 Task: Change  the formatting of the data to Which is Less than 5, In conditional formating, put the option 'Green Fill with Dark Green Text. . 'In the sheet  Attendance Tracker Templatebook
Action: Mouse moved to (35, 155)
Screenshot: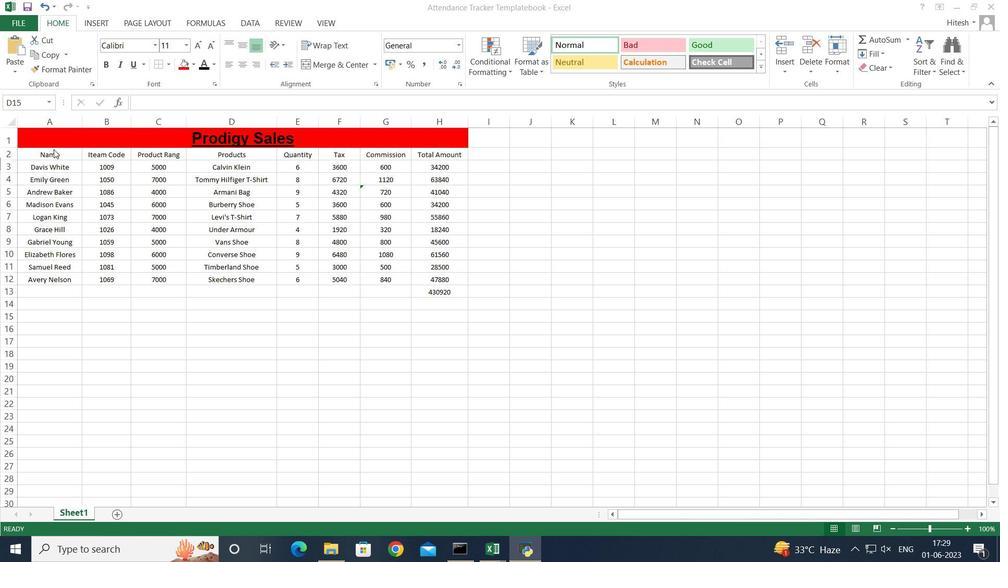 
Action: Mouse pressed left at (35, 155)
Screenshot: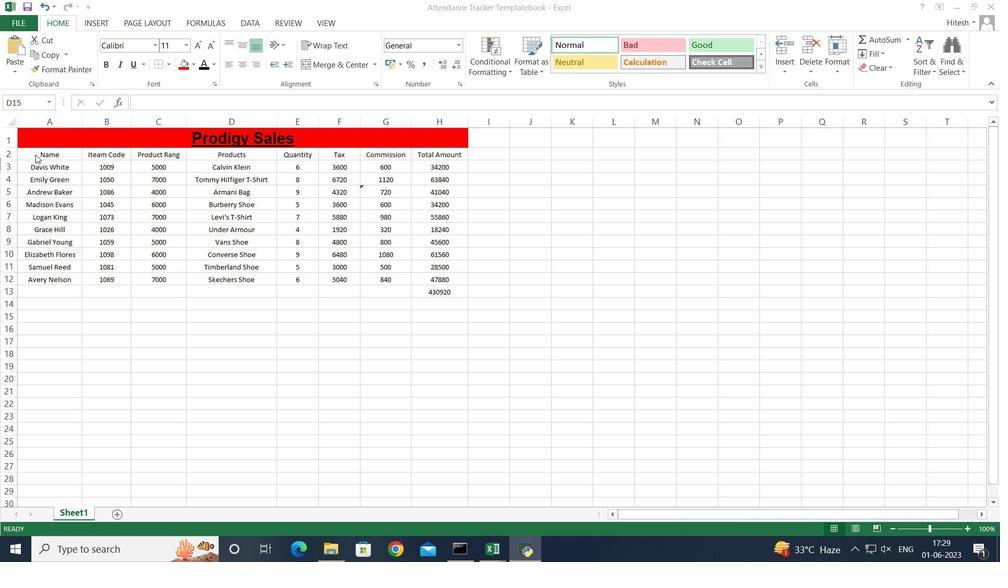 
Action: Mouse moved to (37, 152)
Screenshot: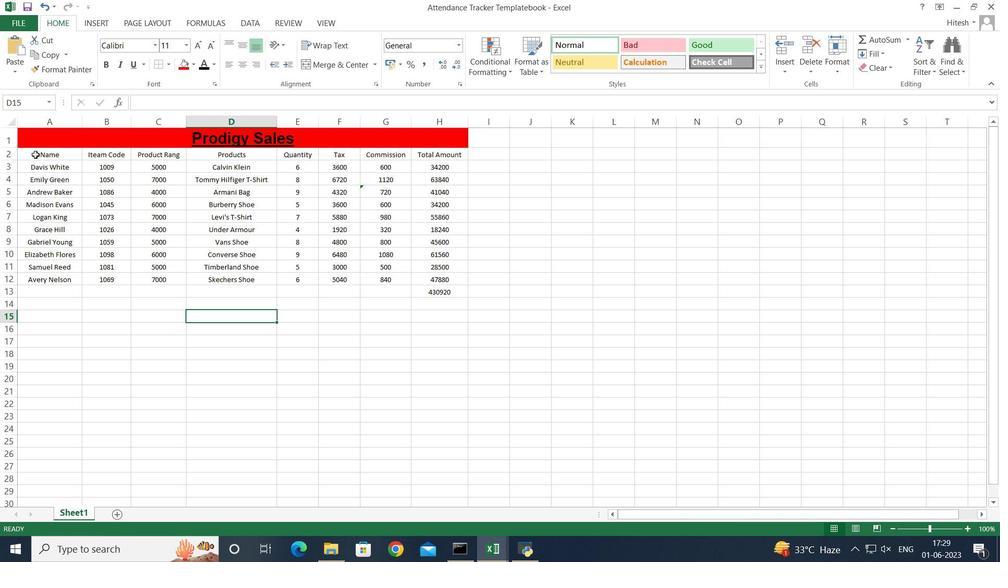 
Action: Mouse pressed left at (37, 152)
Screenshot: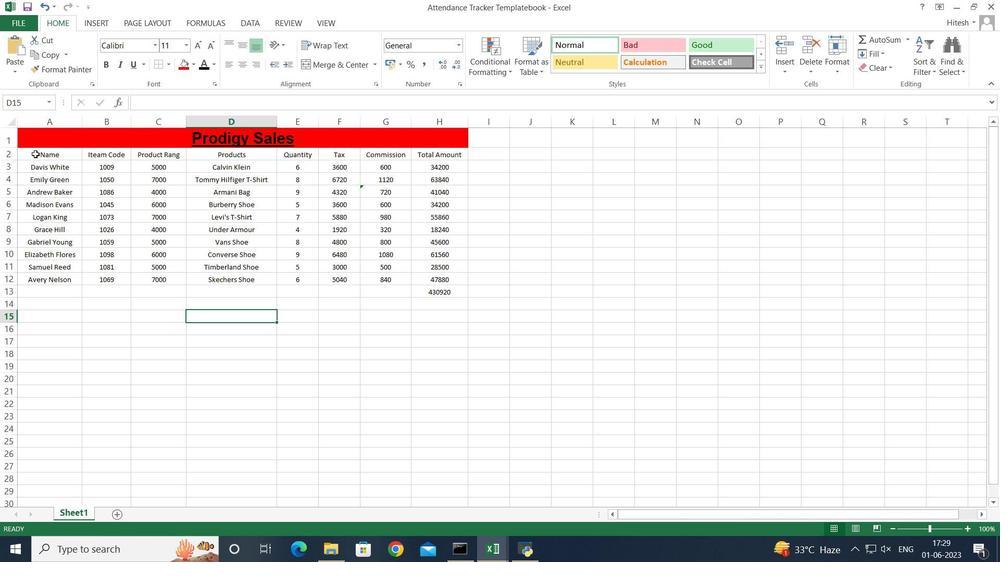 
Action: Key pressed <Key.shift><Key.right><Key.right><Key.right><Key.right><Key.right><Key.right><Key.right><Key.down><Key.down><Key.down><Key.down><Key.down><Key.down><Key.down><Key.down><Key.down><Key.down><Key.down>
Screenshot: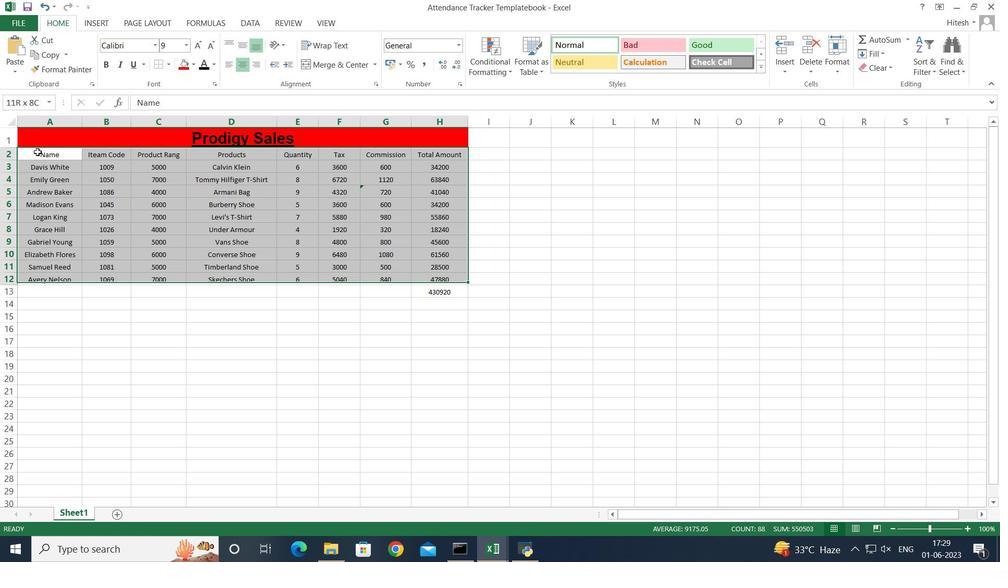 
Action: Mouse moved to (494, 70)
Screenshot: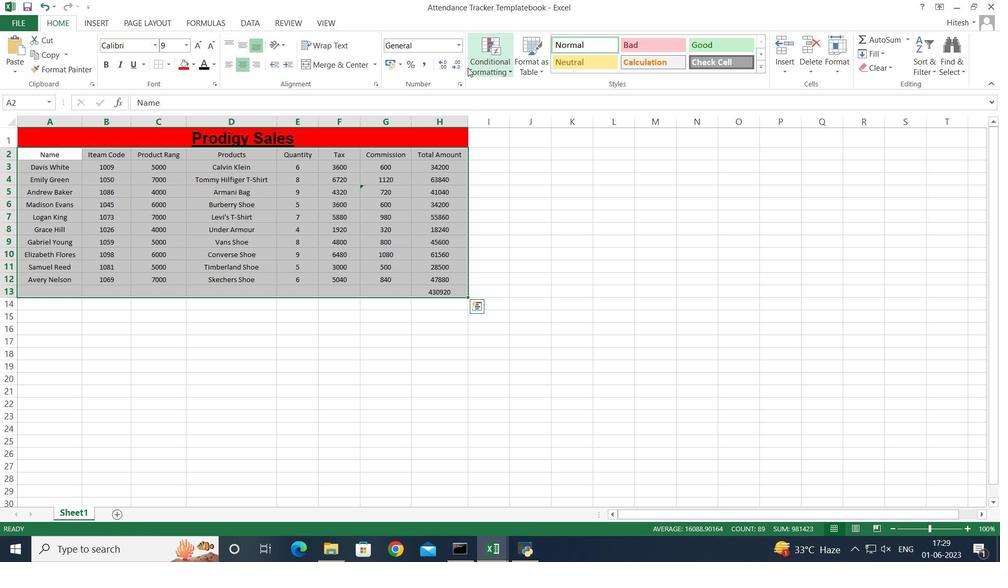 
Action: Mouse pressed left at (494, 70)
Screenshot: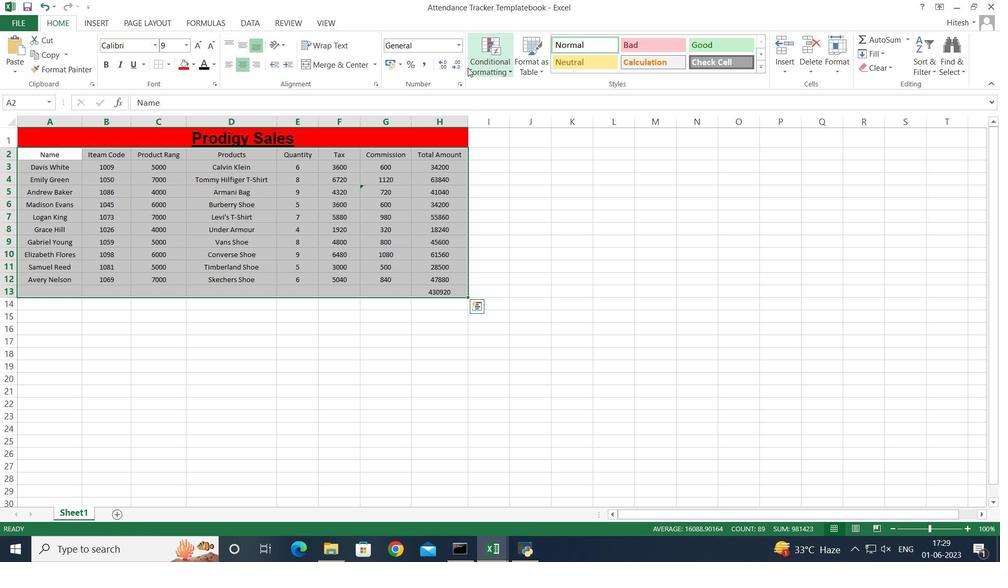 
Action: Mouse moved to (607, 114)
Screenshot: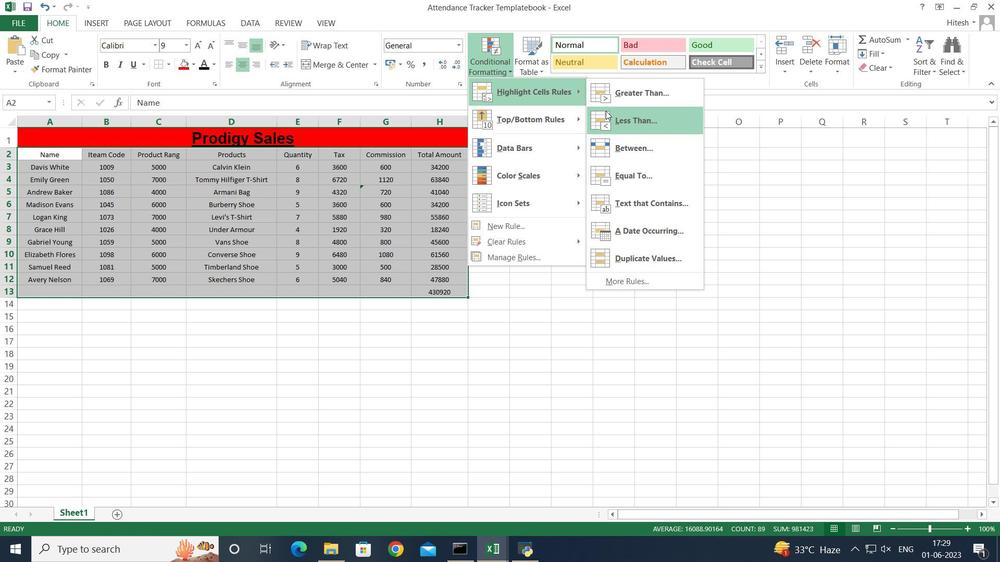 
Action: Mouse pressed left at (607, 114)
Screenshot: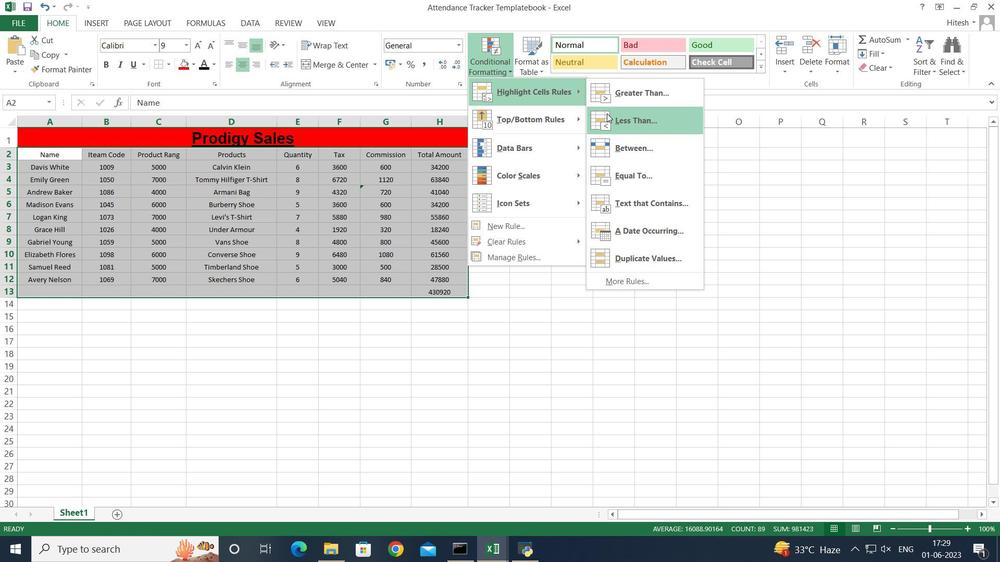 
Action: Mouse moved to (268, 247)
Screenshot: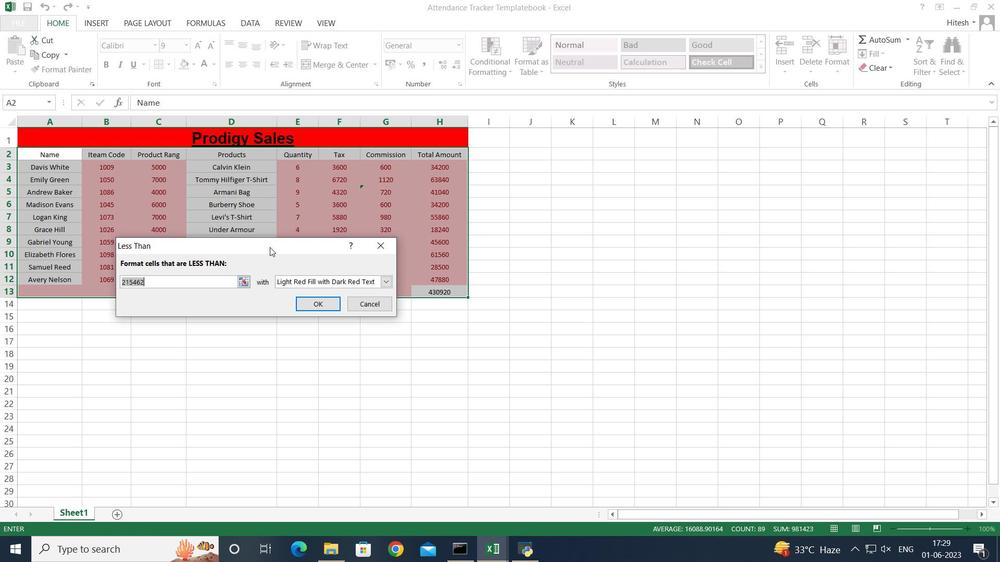 
Action: Key pressed 5
Screenshot: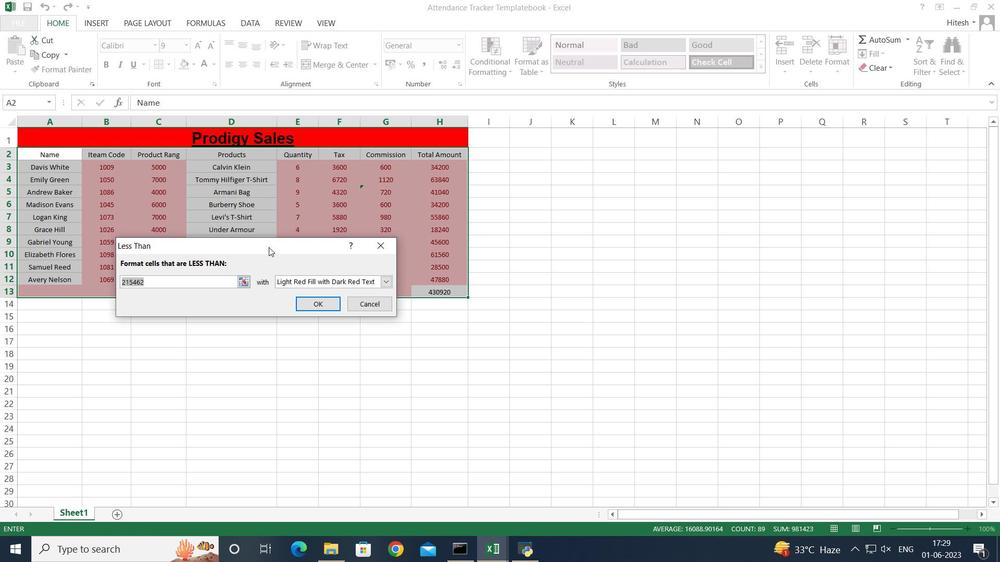 
Action: Mouse moved to (385, 280)
Screenshot: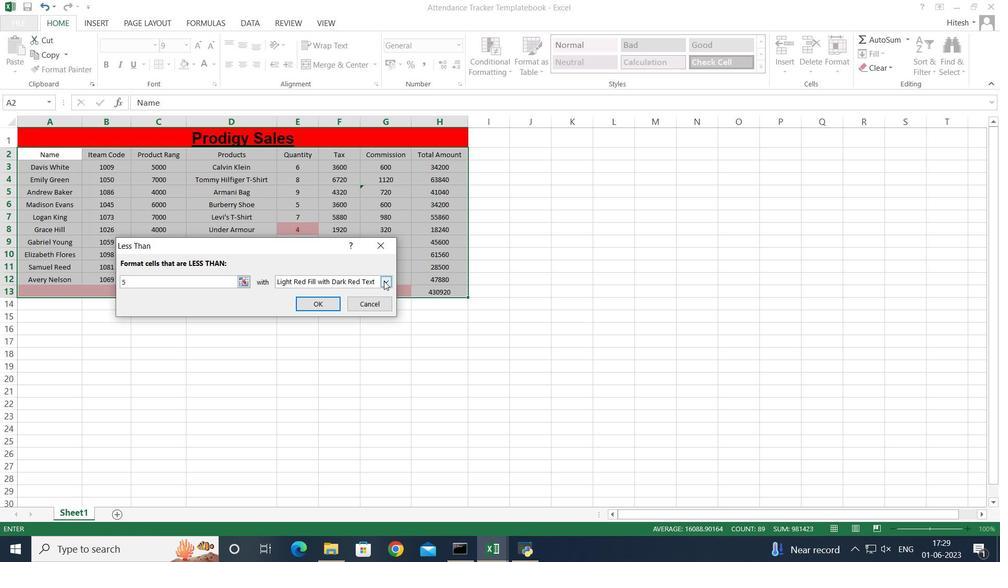 
Action: Mouse pressed left at (385, 280)
Screenshot: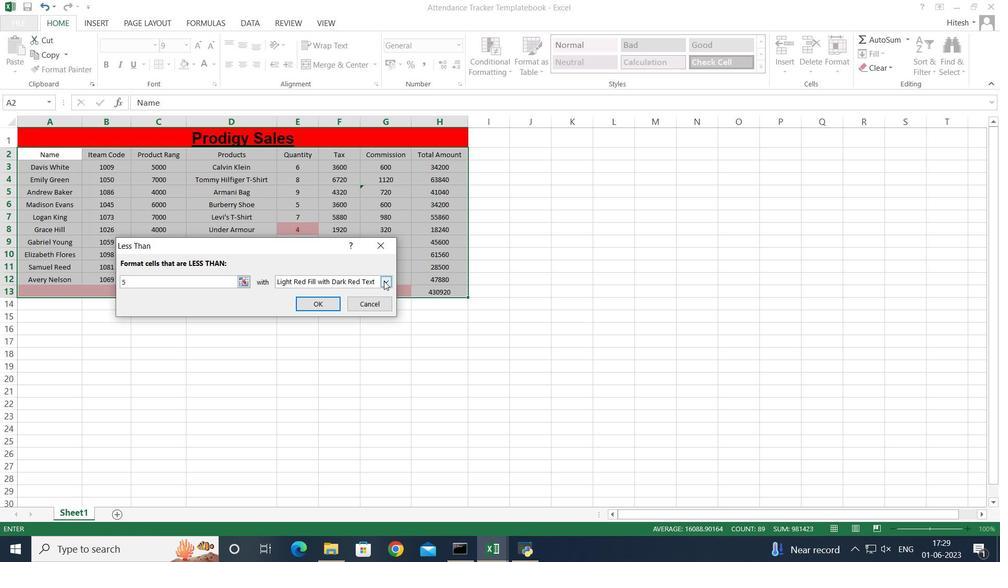 
Action: Mouse moved to (360, 313)
Screenshot: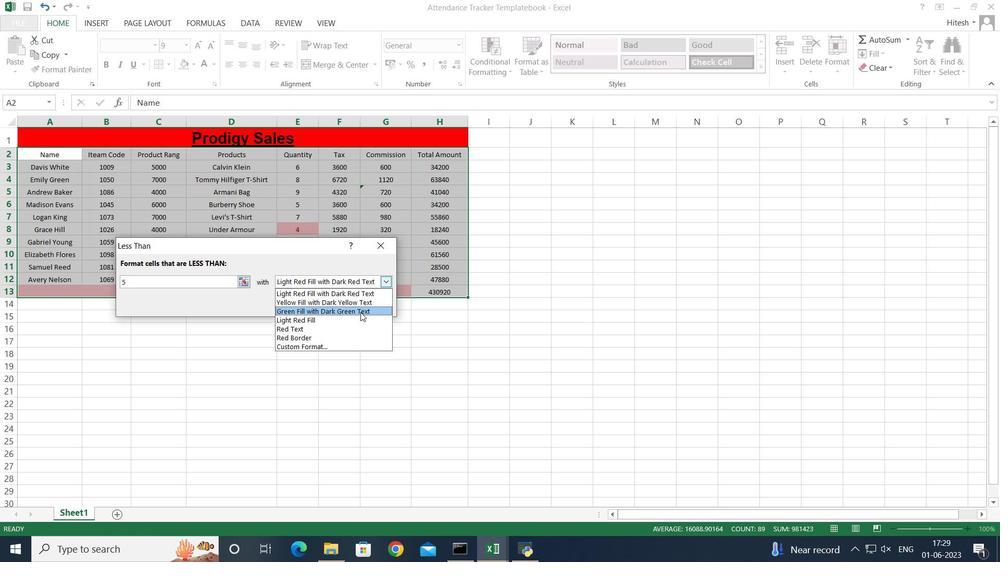
Action: Mouse pressed left at (360, 313)
Screenshot: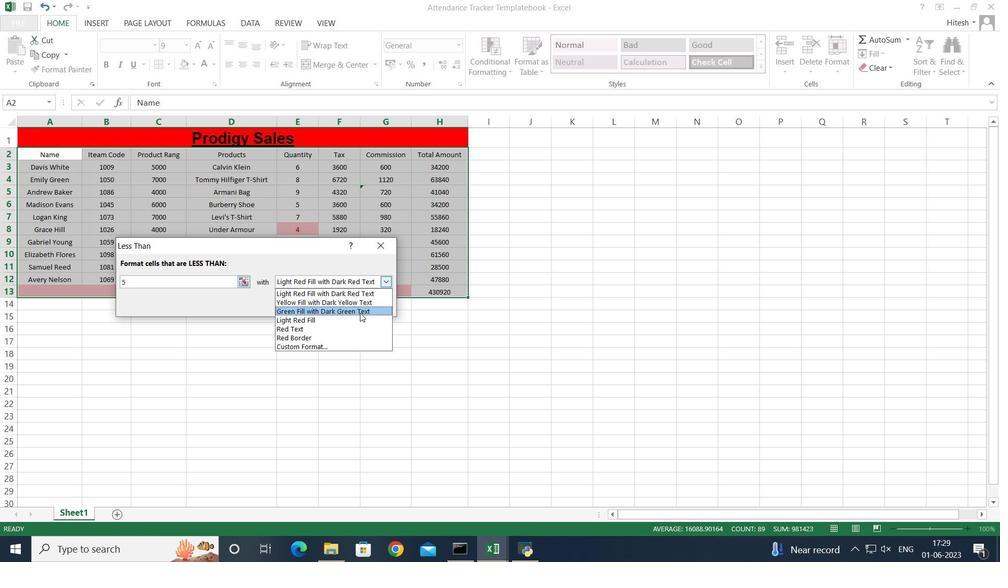 
Action: Mouse moved to (319, 305)
Screenshot: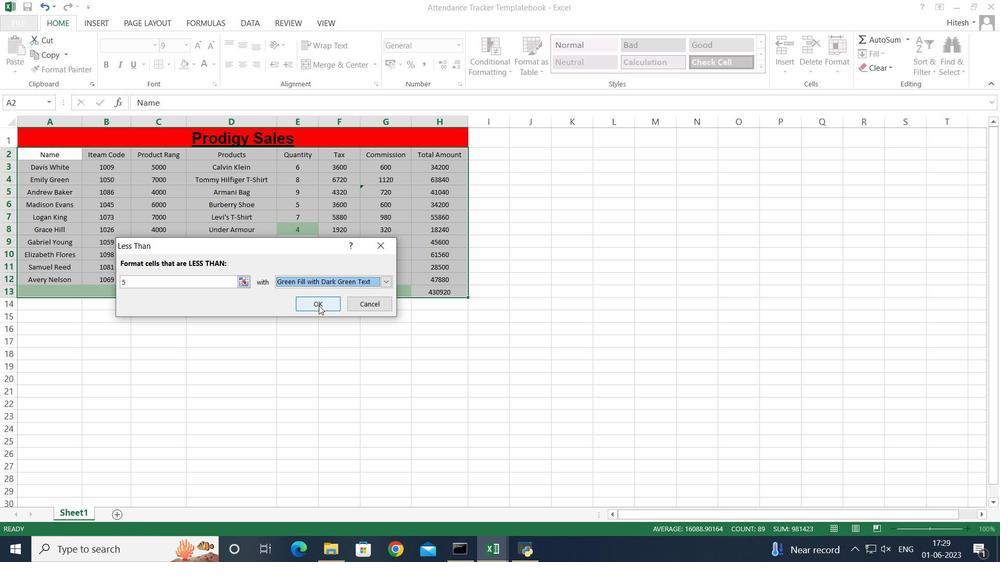 
Action: Mouse pressed left at (319, 305)
Screenshot: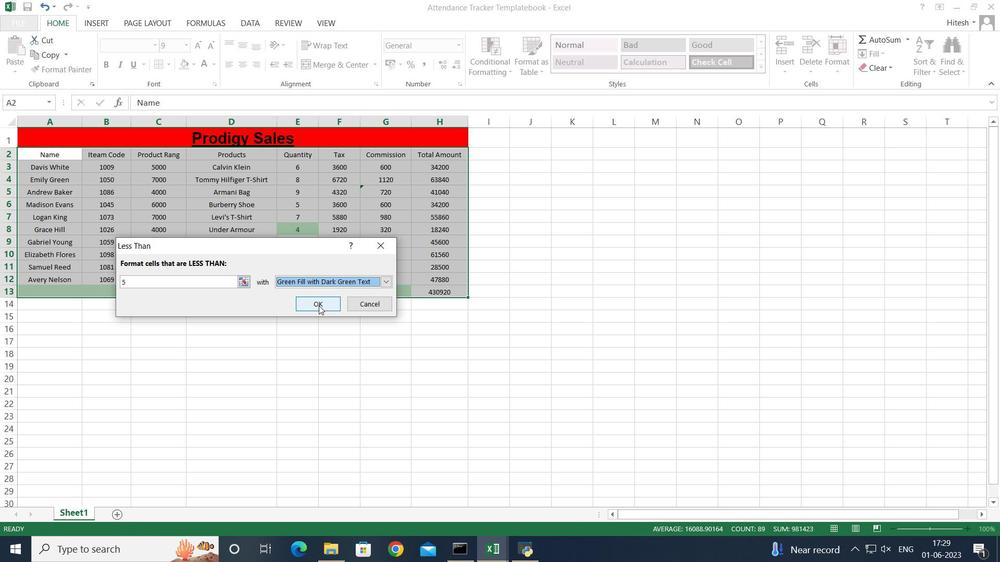 
Action: Mouse moved to (305, 337)
Screenshot: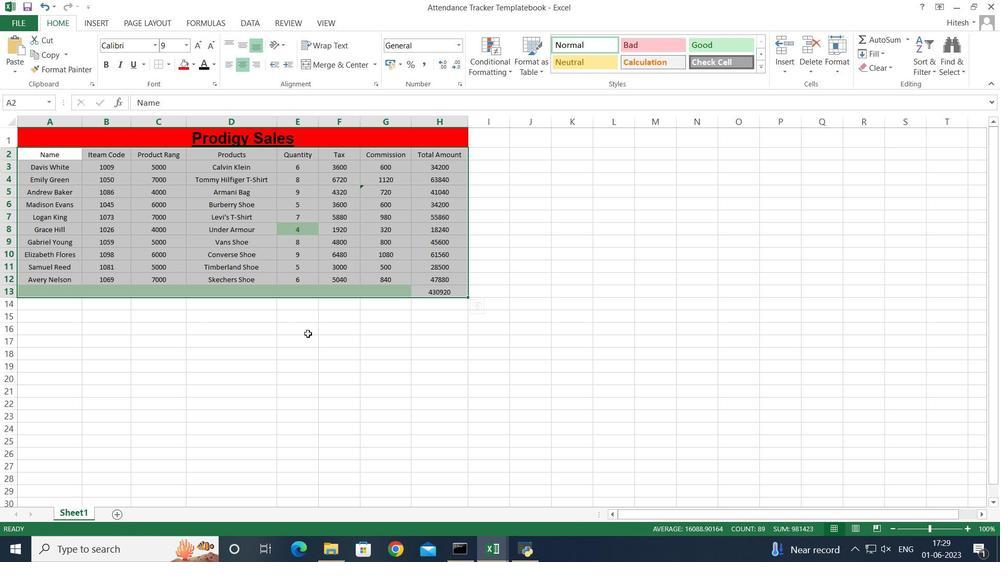 
Action: Mouse pressed left at (305, 337)
Screenshot: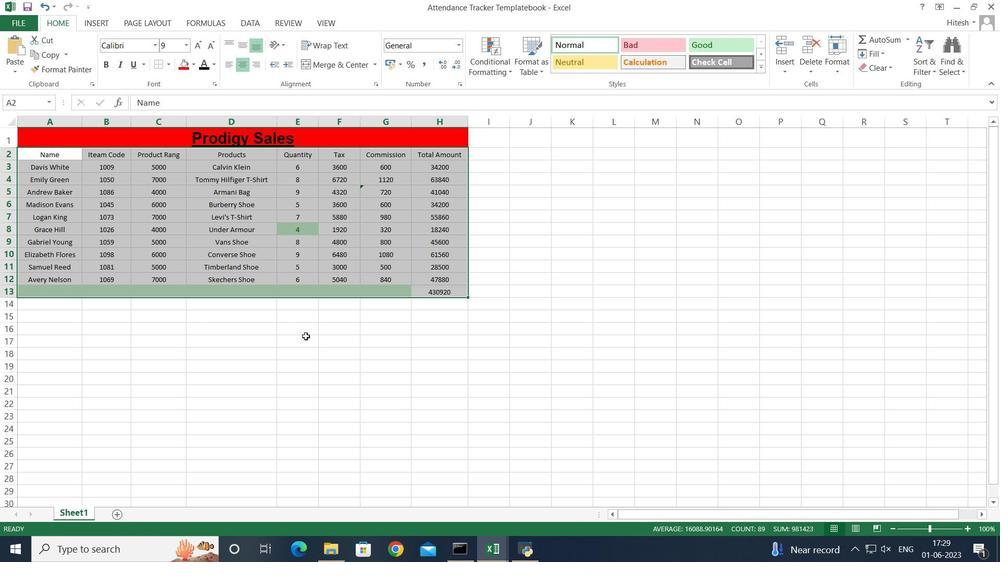 
Action: Mouse moved to (266, 308)
Screenshot: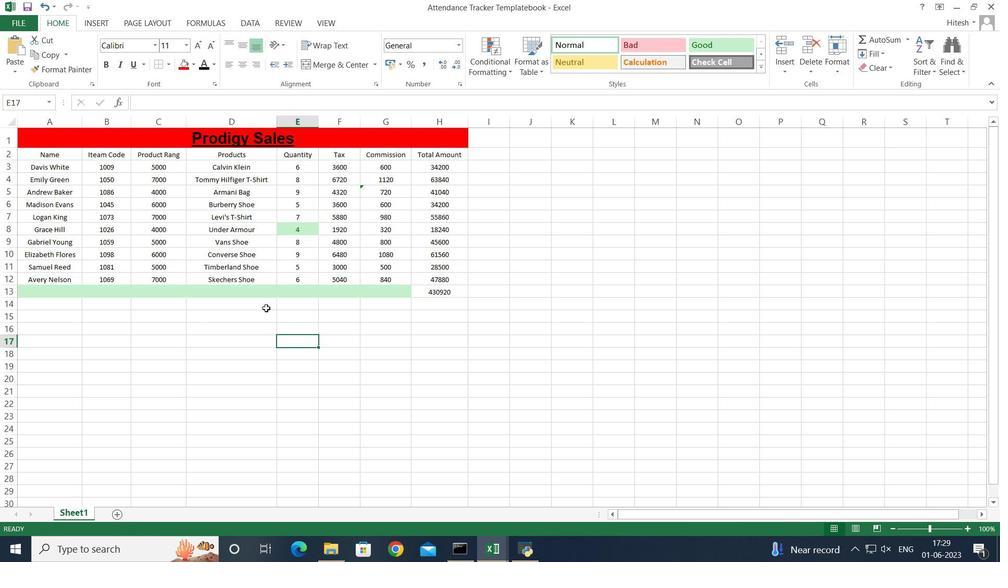 
